 Task: Sort the properties by beds.
Action: Key pressed new<Key.space>york,<Key.space>ny<Key.space><Key.backspace>,<Key.space>usa<Key.enter>
Screenshot: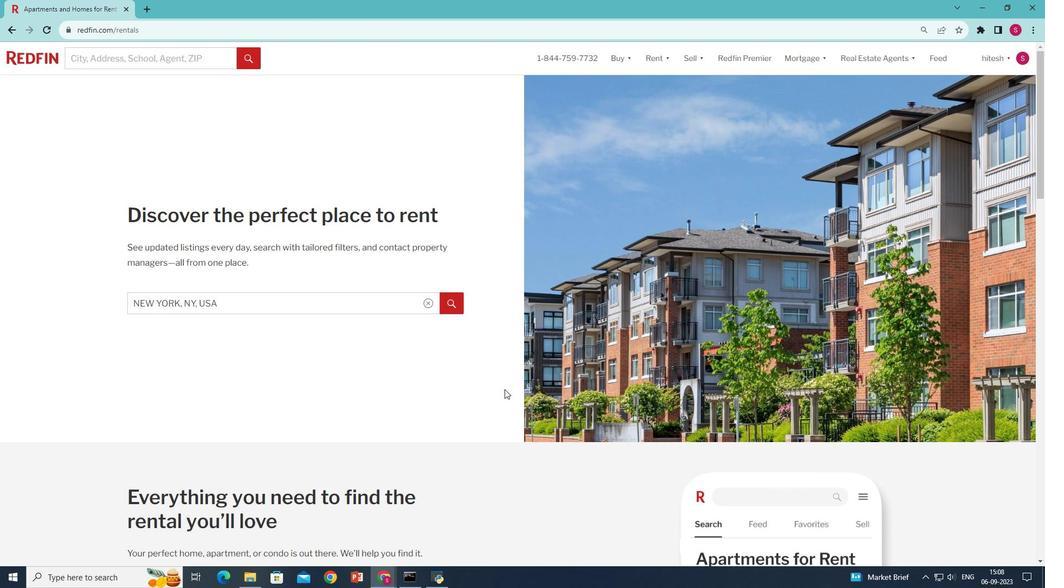 
Action: Mouse moved to (205, 159)
Screenshot: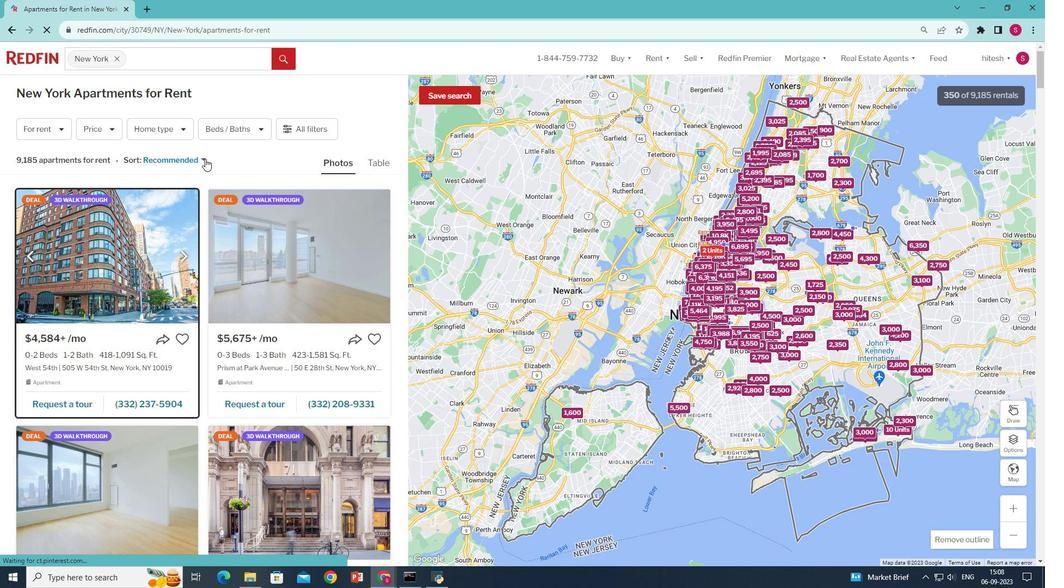 
Action: Mouse pressed left at (205, 159)
Screenshot: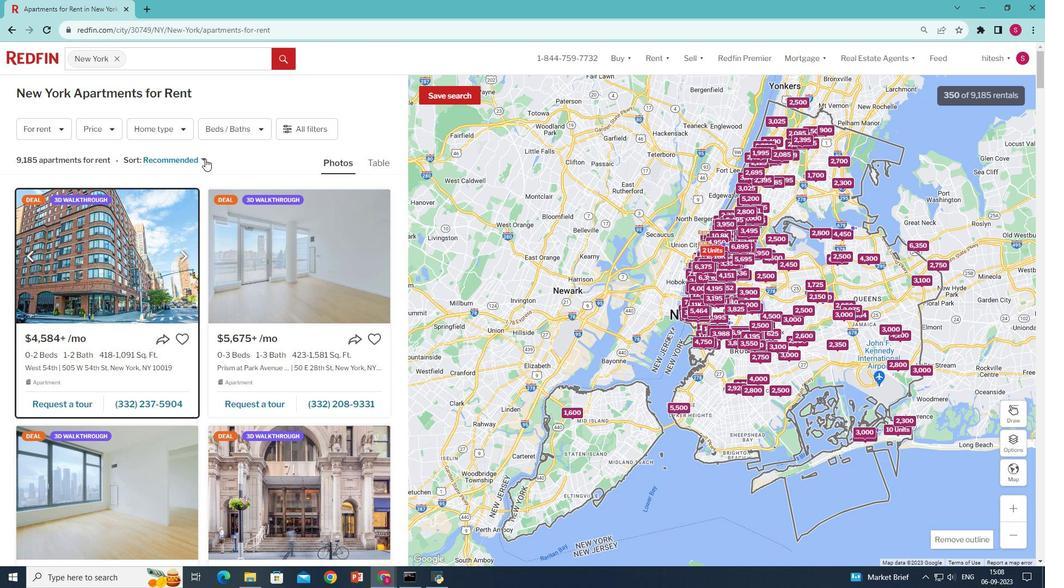 
Action: Mouse moved to (168, 246)
Screenshot: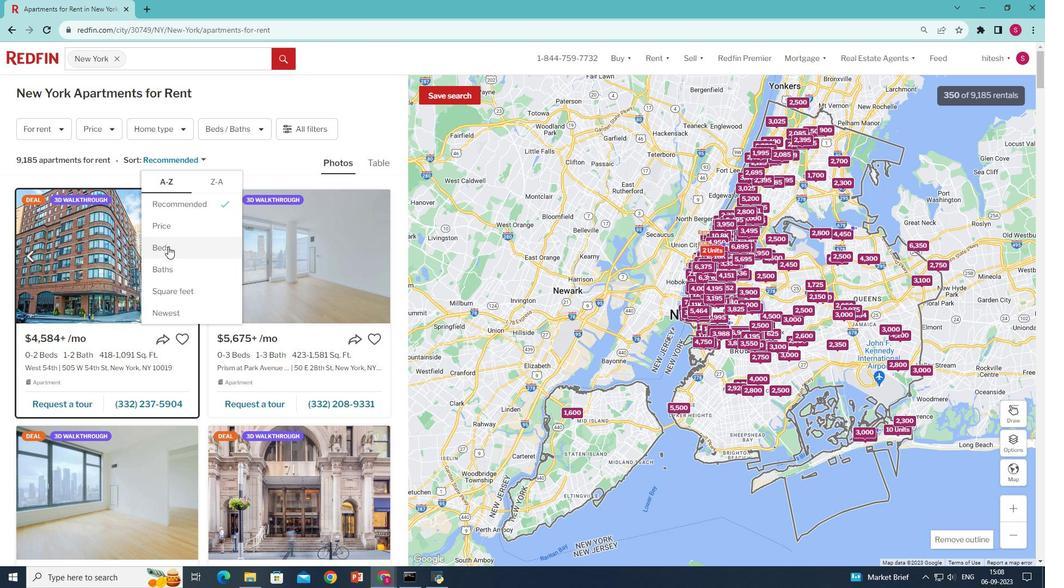 
Action: Mouse pressed left at (168, 246)
Screenshot: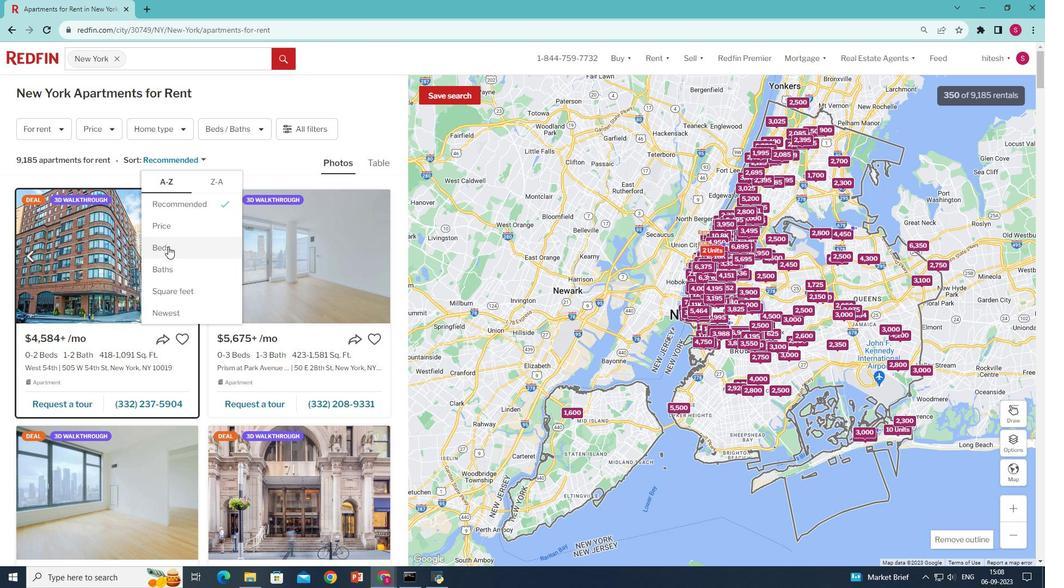 
Action: Mouse moved to (235, 142)
Screenshot: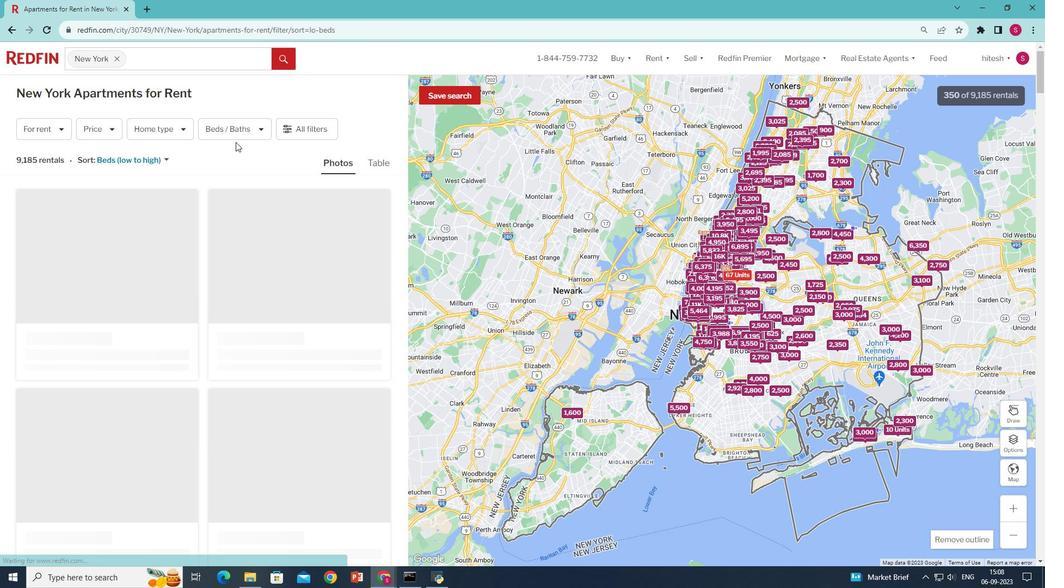 
Action: Mouse scrolled (235, 141) with delta (0, 0)
Screenshot: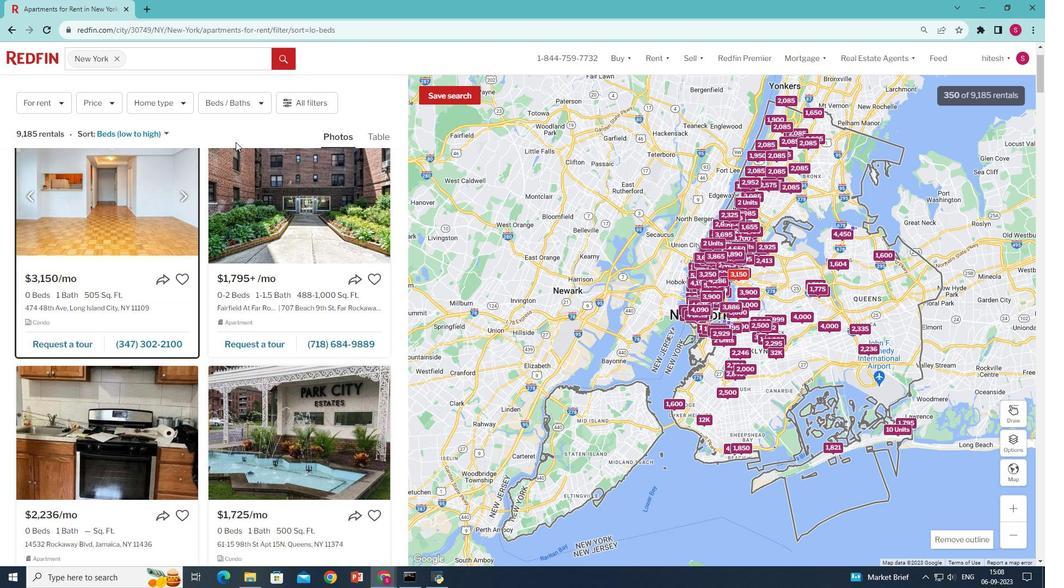 
Action: Mouse scrolled (235, 141) with delta (0, 0)
Screenshot: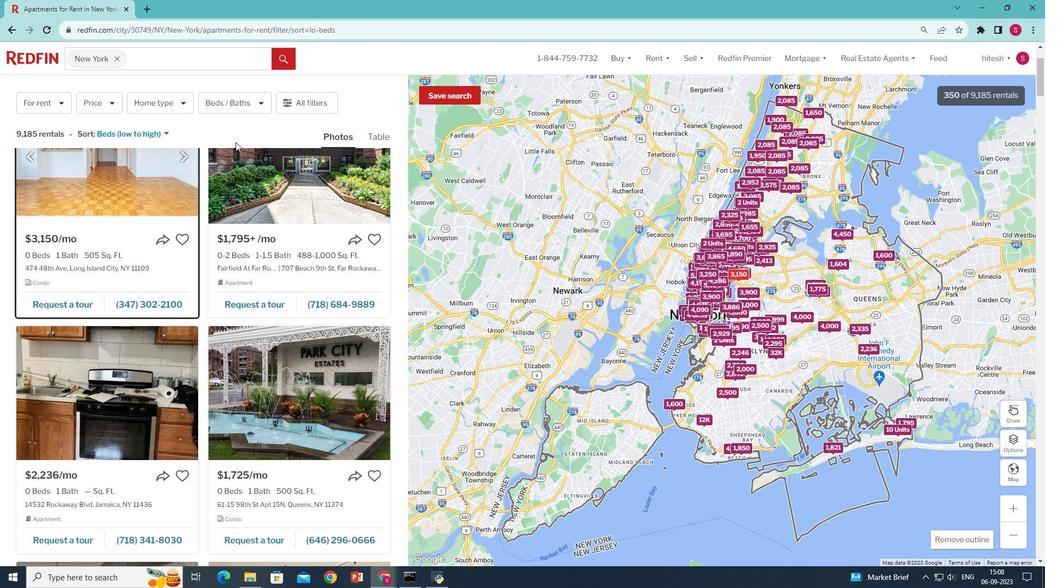 
Action: Mouse moved to (235, 182)
Screenshot: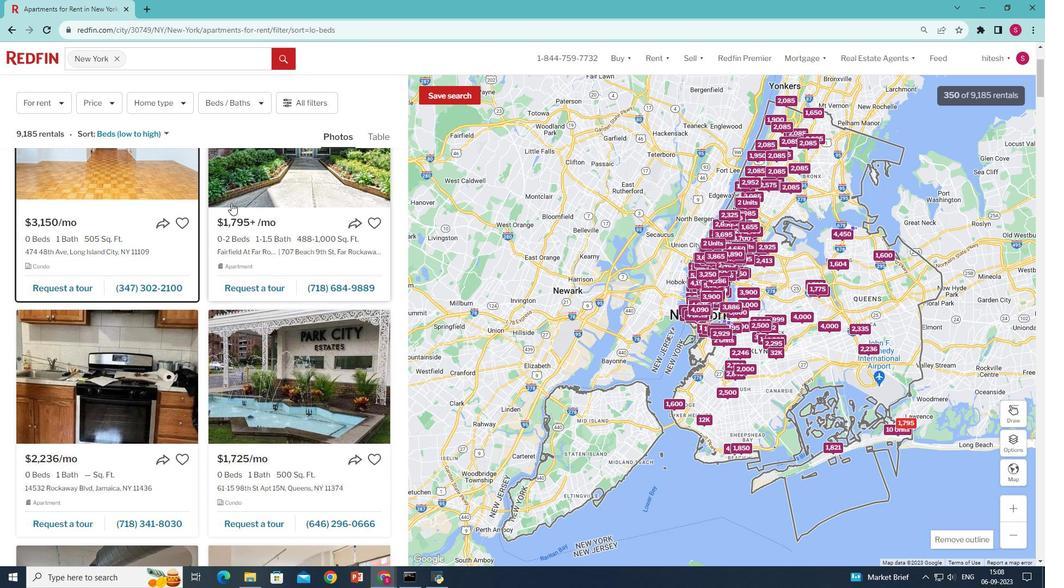 
Action: Mouse scrolled (235, 181) with delta (0, 0)
Screenshot: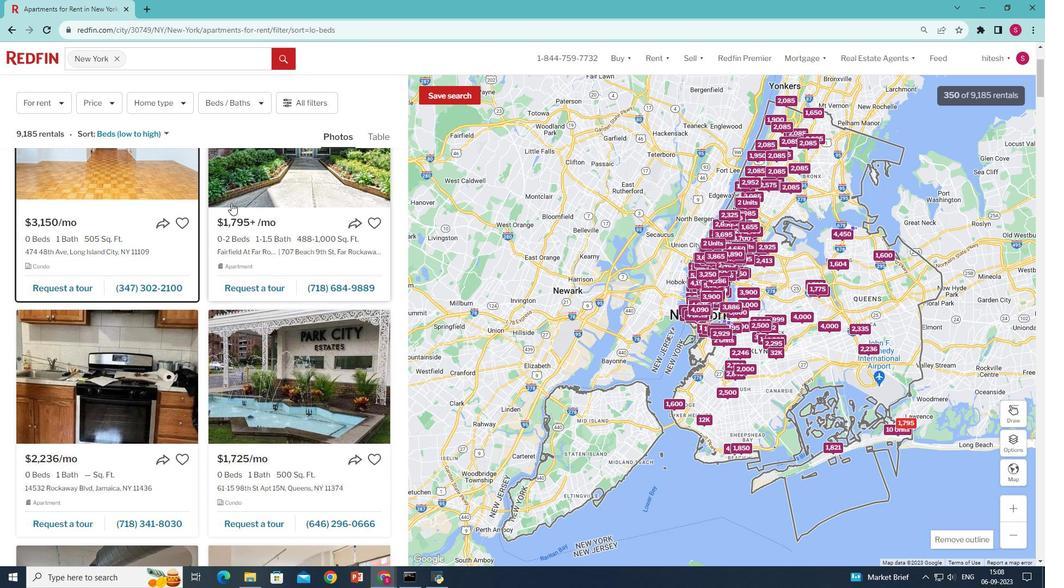 
Action: Mouse moved to (230, 206)
Screenshot: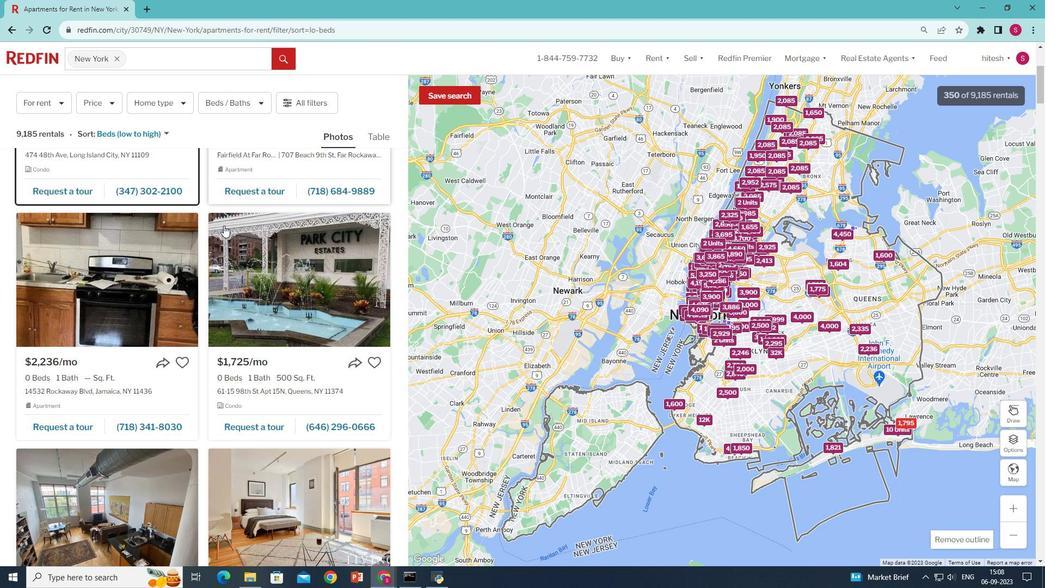 
Action: Mouse scrolled (230, 205) with delta (0, 0)
Screenshot: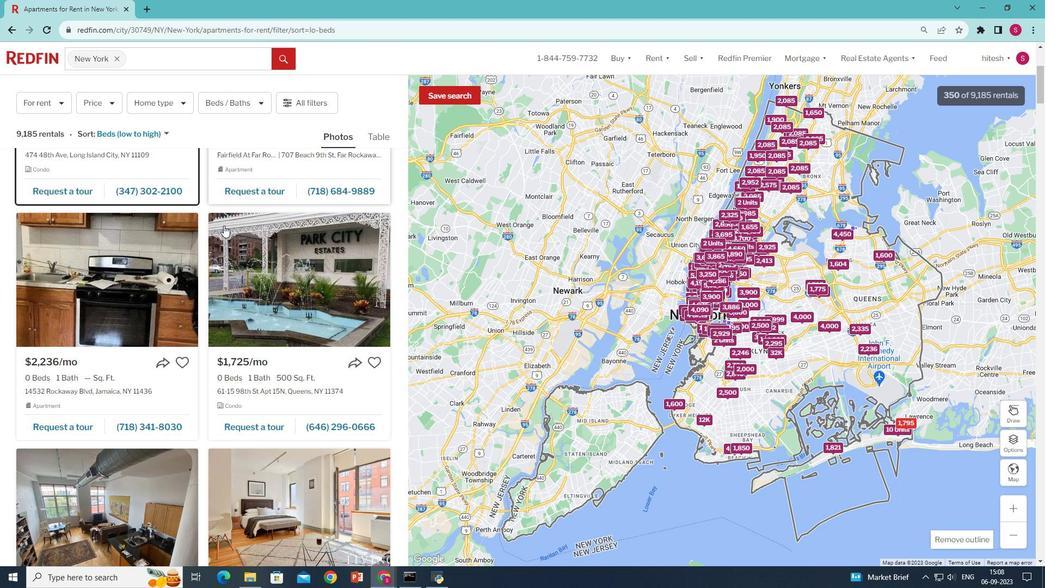 
Action: Mouse moved to (223, 225)
Screenshot: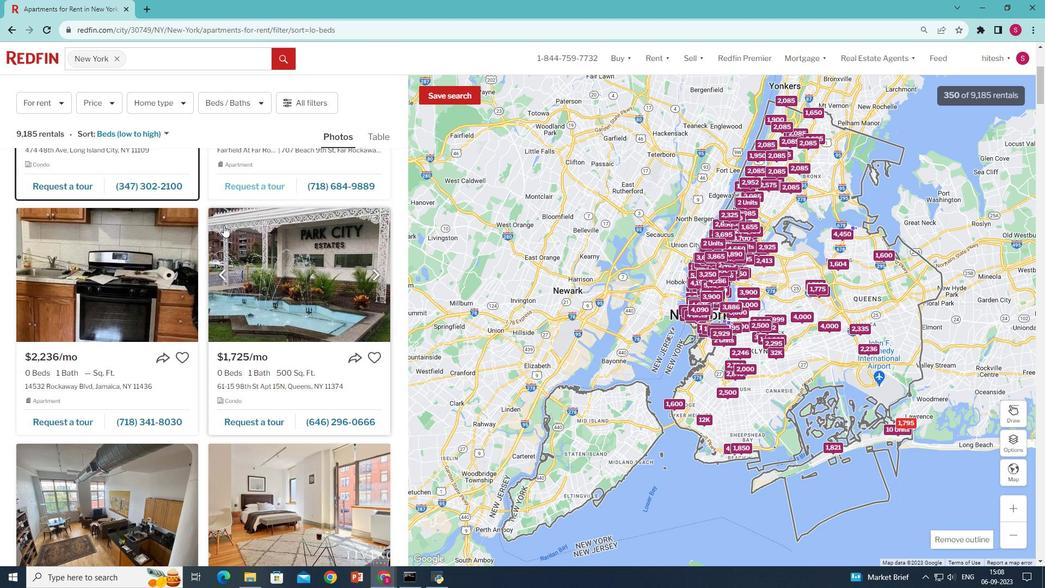 
Action: Mouse scrolled (223, 226) with delta (0, 0)
Screenshot: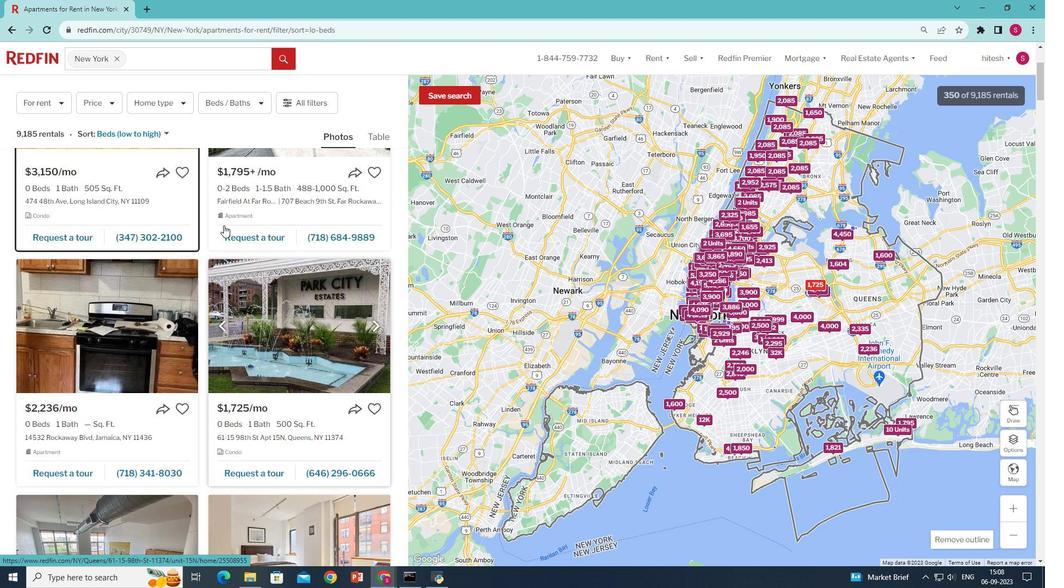 
Action: Mouse scrolled (223, 226) with delta (0, 0)
Screenshot: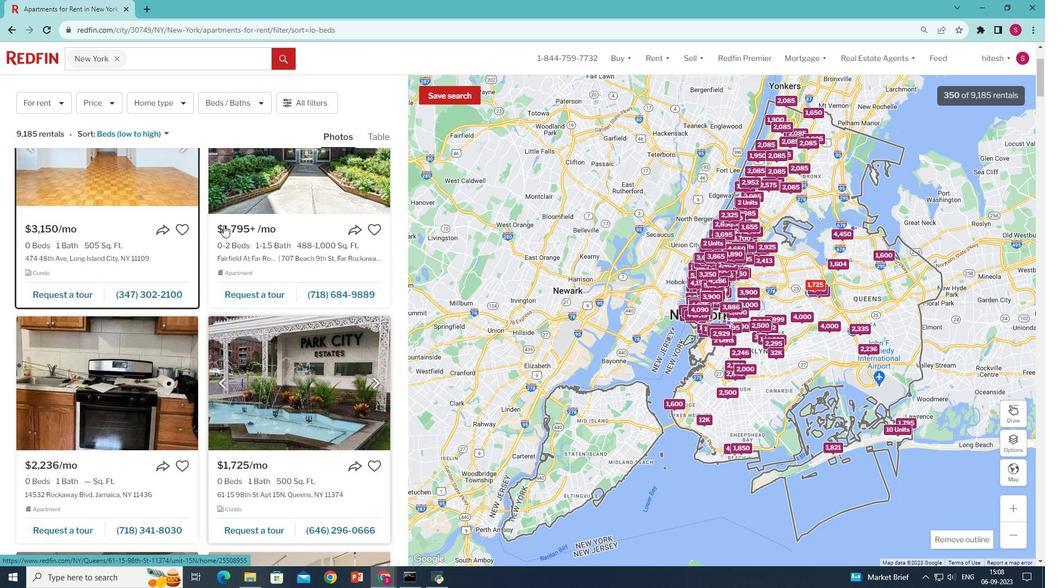 
Action: Mouse scrolled (223, 226) with delta (0, 0)
Screenshot: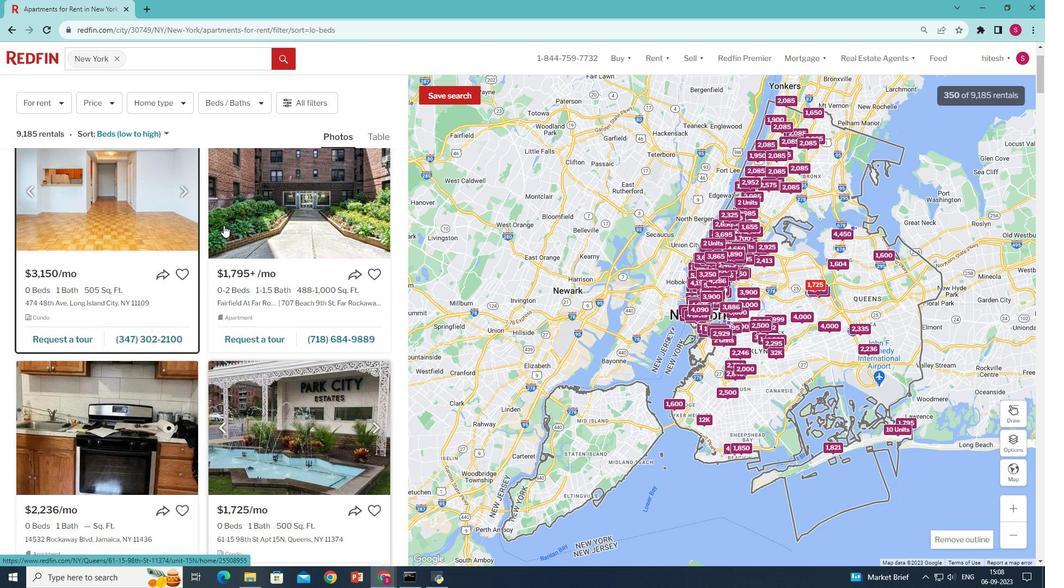 
Action: Mouse scrolled (223, 226) with delta (0, 0)
Screenshot: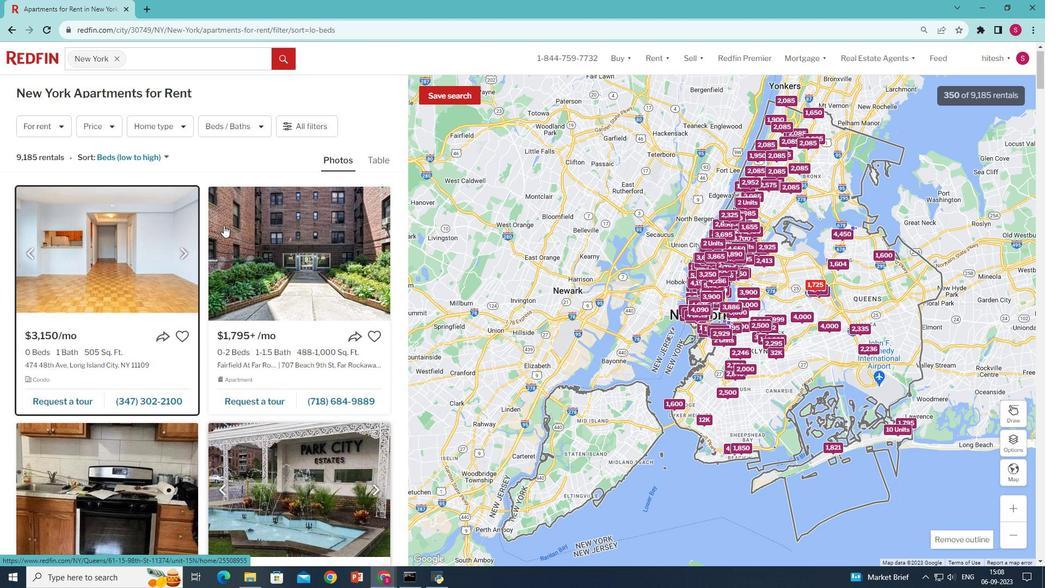 
Action: Mouse scrolled (223, 226) with delta (0, 0)
Screenshot: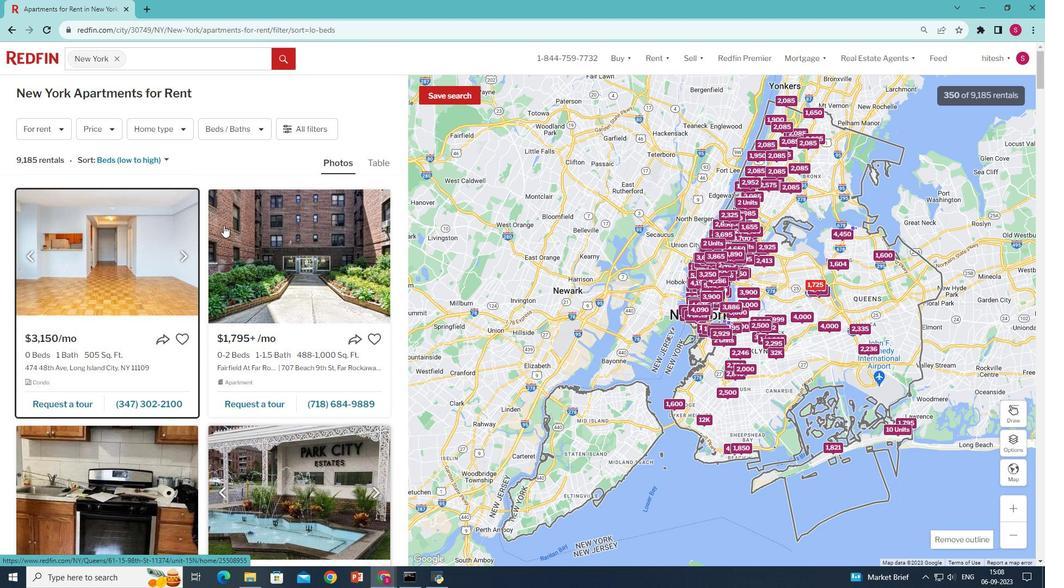 
Action: Mouse scrolled (223, 226) with delta (0, 0)
Screenshot: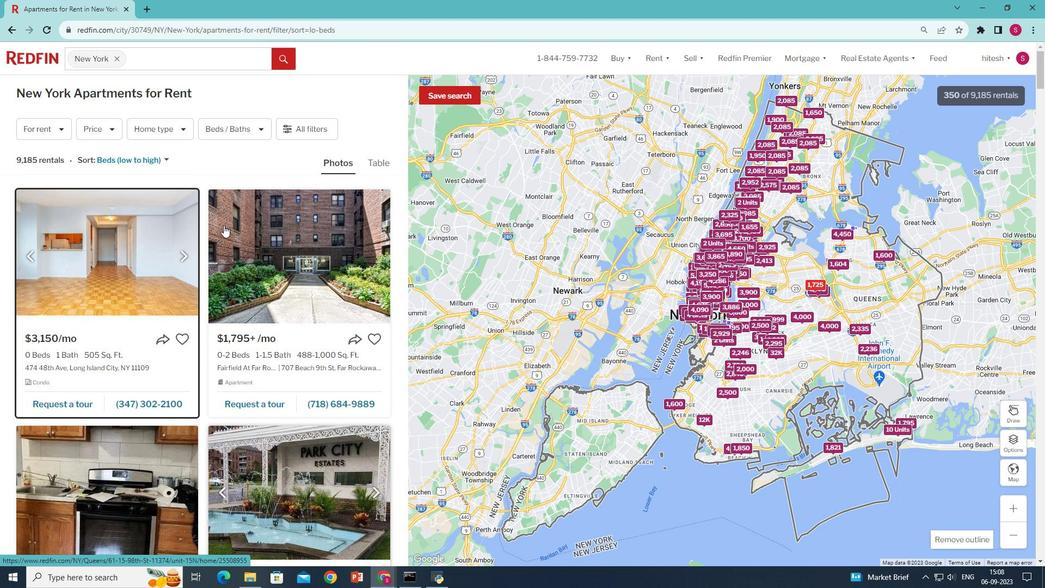 
